 Task: Horizontally align the page to the center.
Action: Mouse moved to (44, 101)
Screenshot: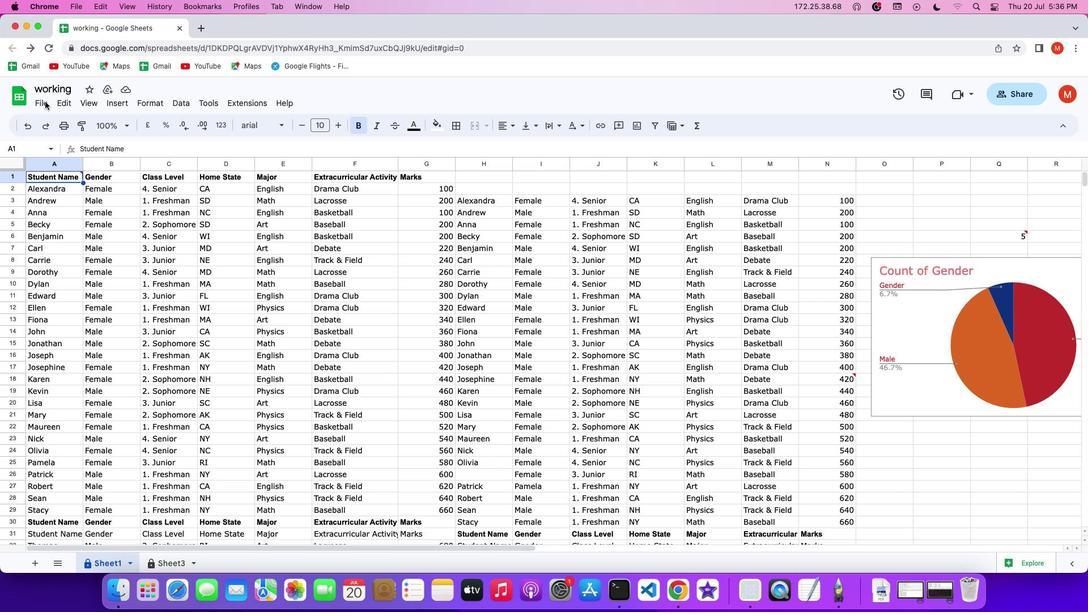 
Action: Mouse pressed left at (44, 101)
Screenshot: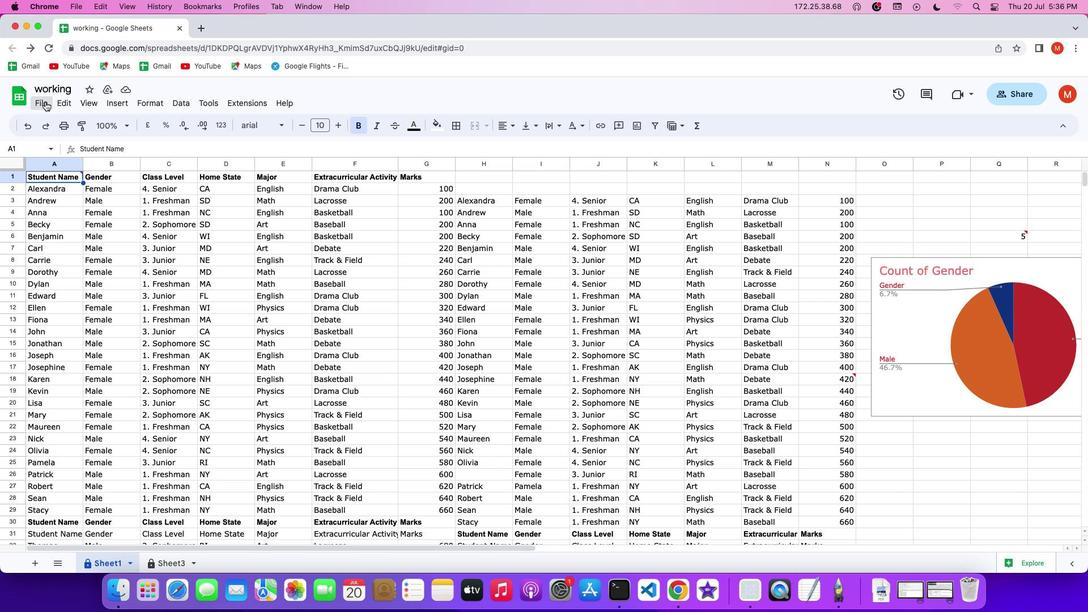 
Action: Mouse pressed left at (44, 101)
Screenshot: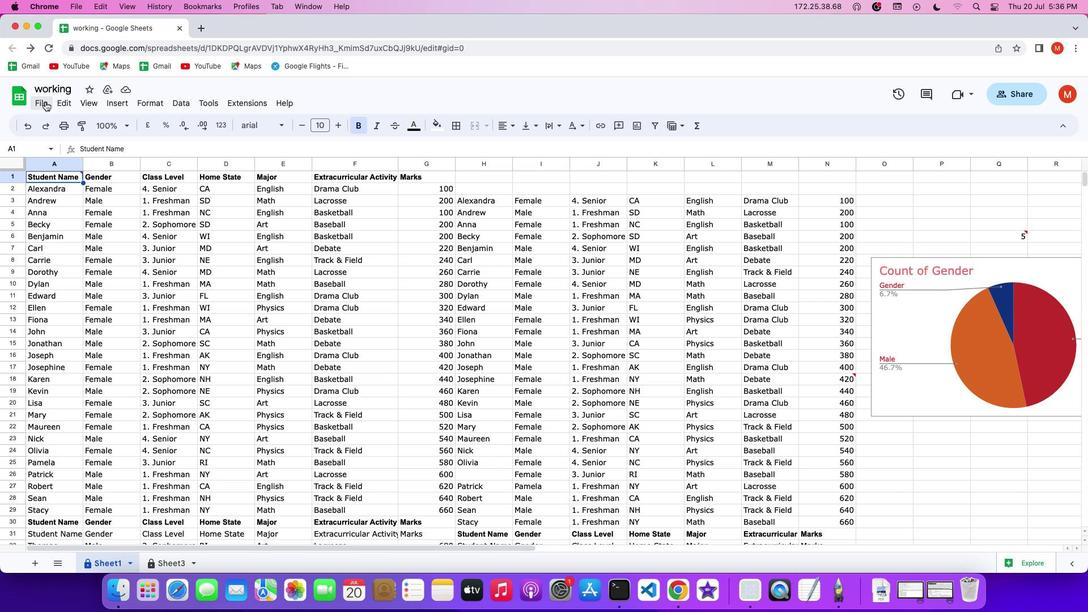 
Action: Mouse pressed left at (44, 101)
Screenshot: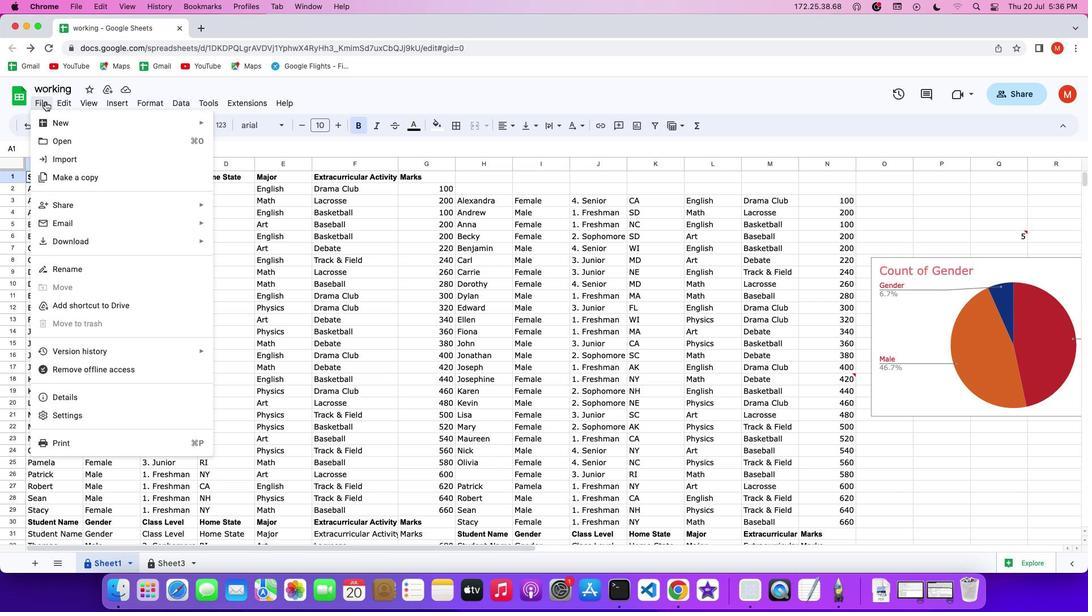 
Action: Mouse moved to (58, 442)
Screenshot: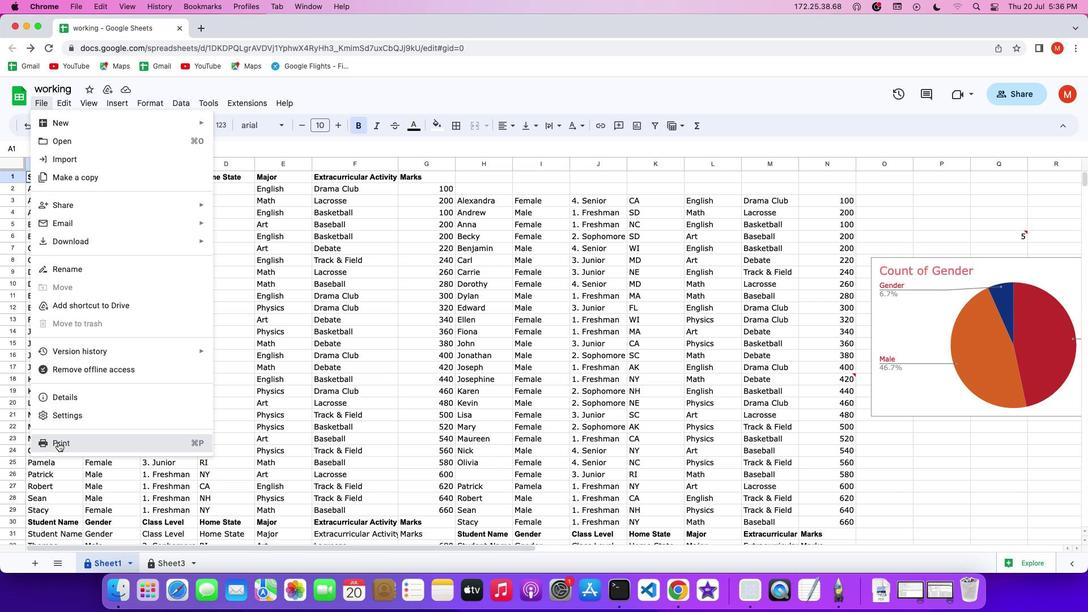 
Action: Mouse pressed left at (58, 442)
Screenshot: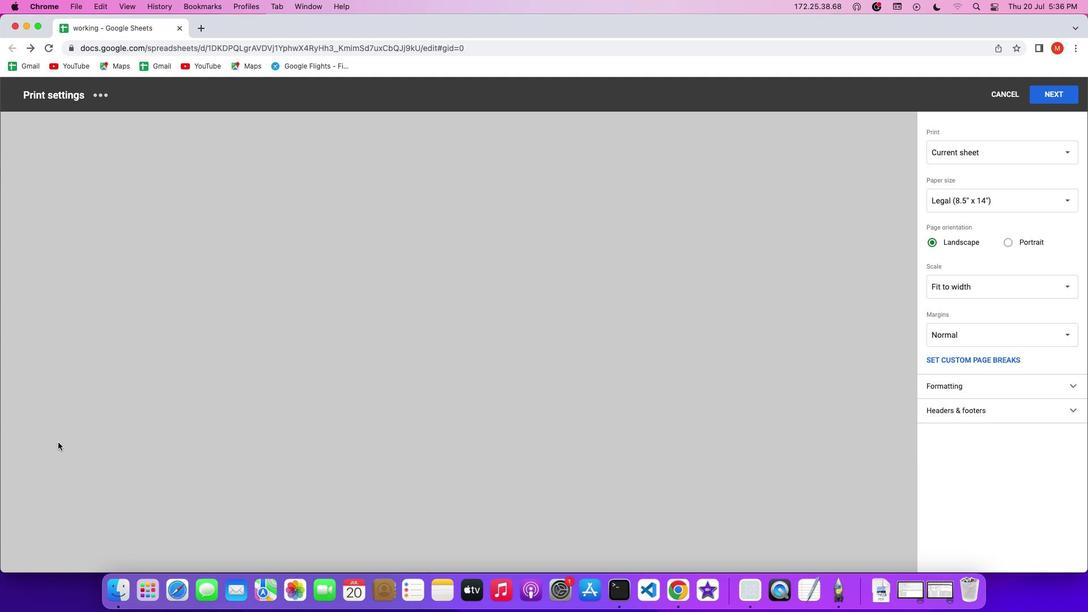 
Action: Mouse moved to (1071, 387)
Screenshot: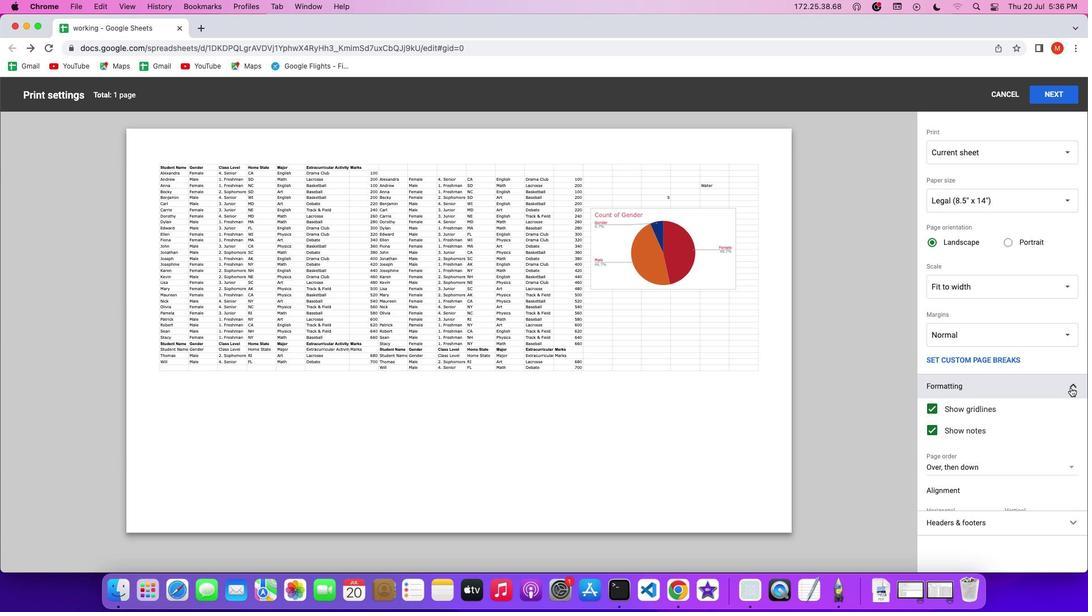
Action: Mouse pressed left at (1071, 387)
Screenshot: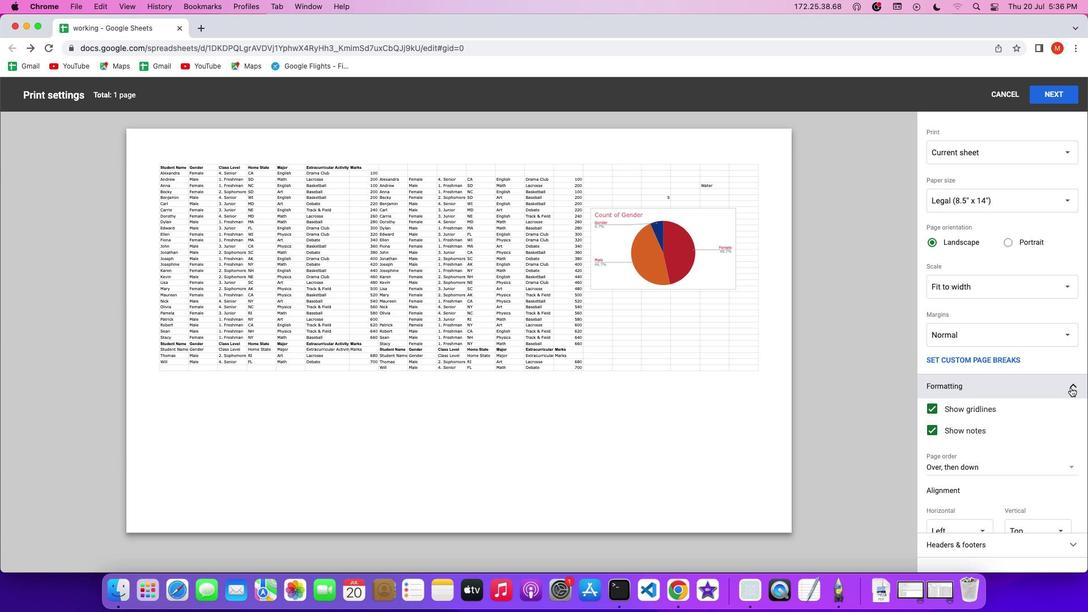 
Action: Mouse moved to (983, 531)
Screenshot: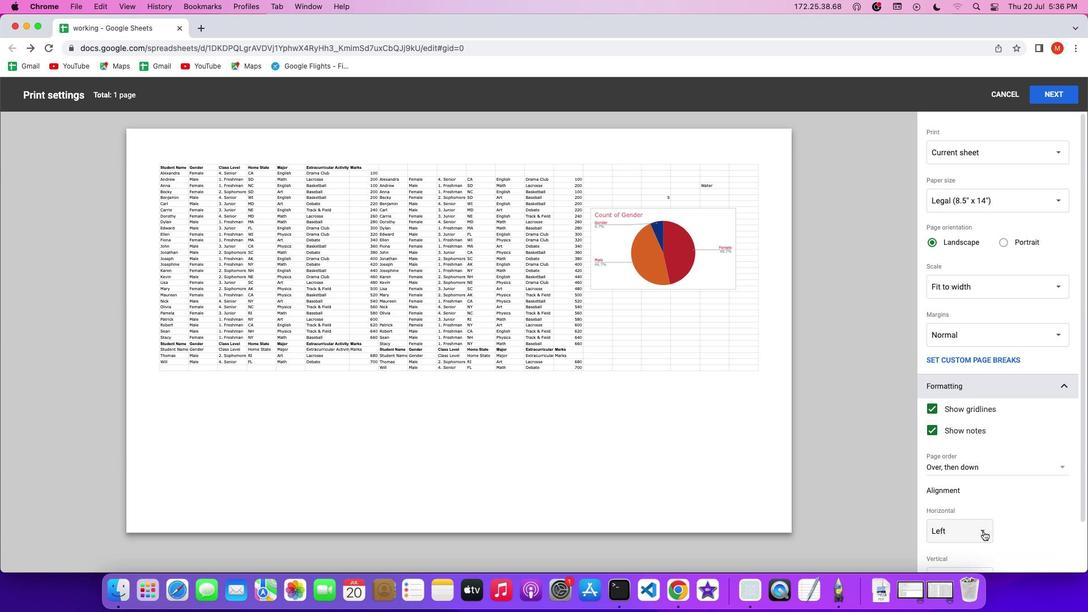 
Action: Mouse pressed left at (983, 531)
Screenshot: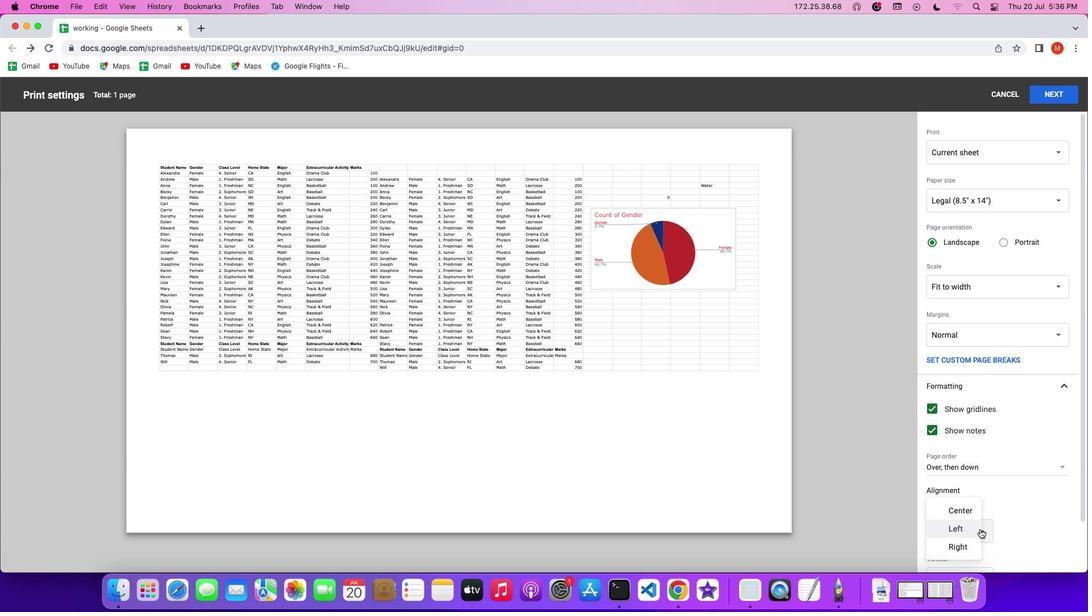 
Action: Mouse moved to (967, 509)
Screenshot: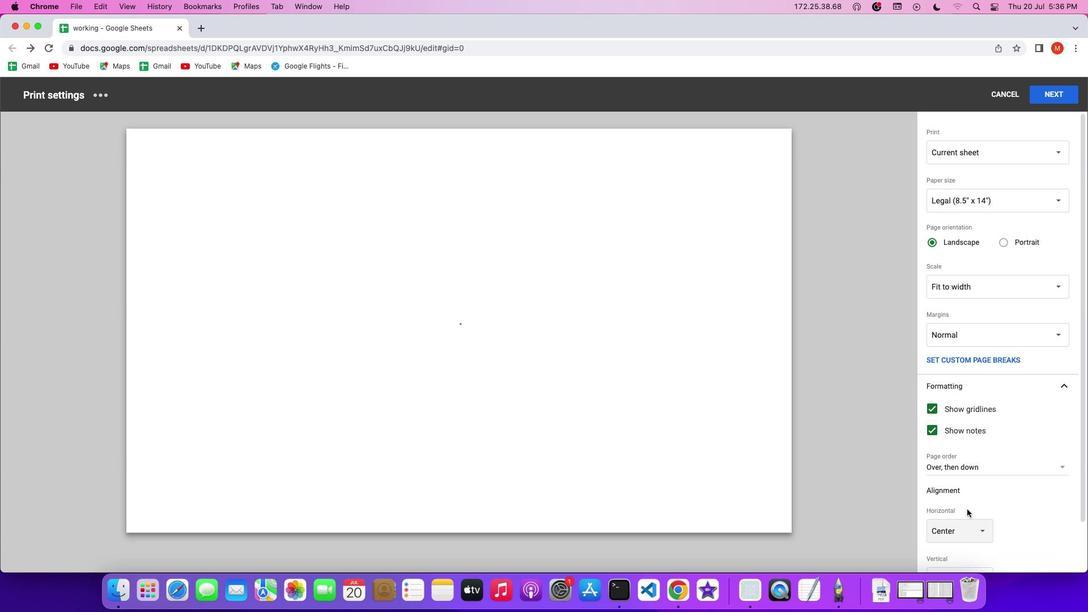 
Action: Mouse pressed left at (967, 509)
Screenshot: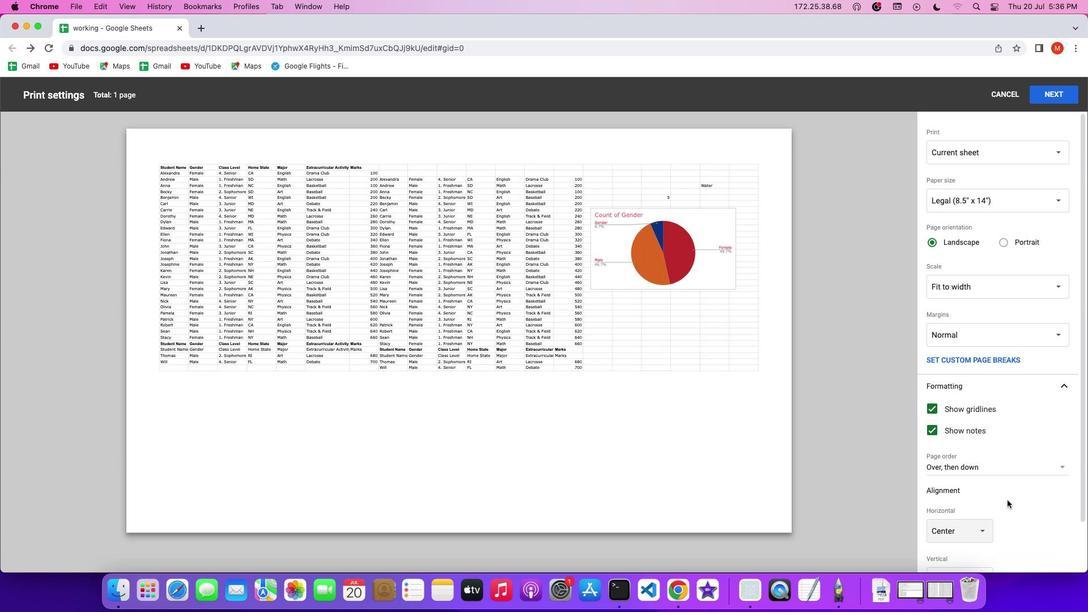 
Action: Mouse moved to (968, 511)
Screenshot: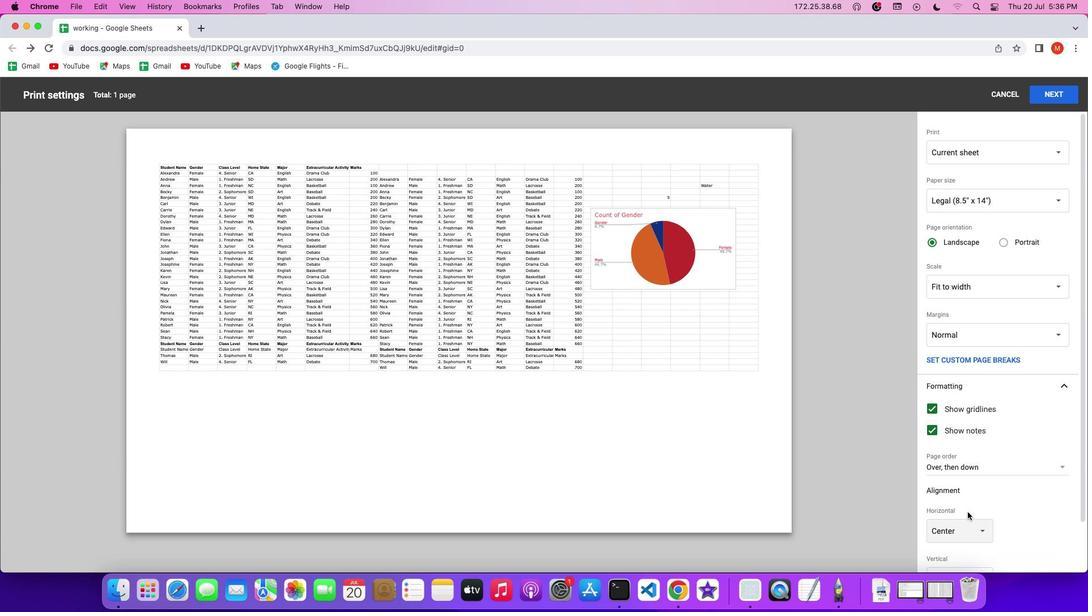 
